 Task: Use the formula "ROWS" in spreadsheet "Project portfolio".
Action: Mouse moved to (101, 70)
Screenshot: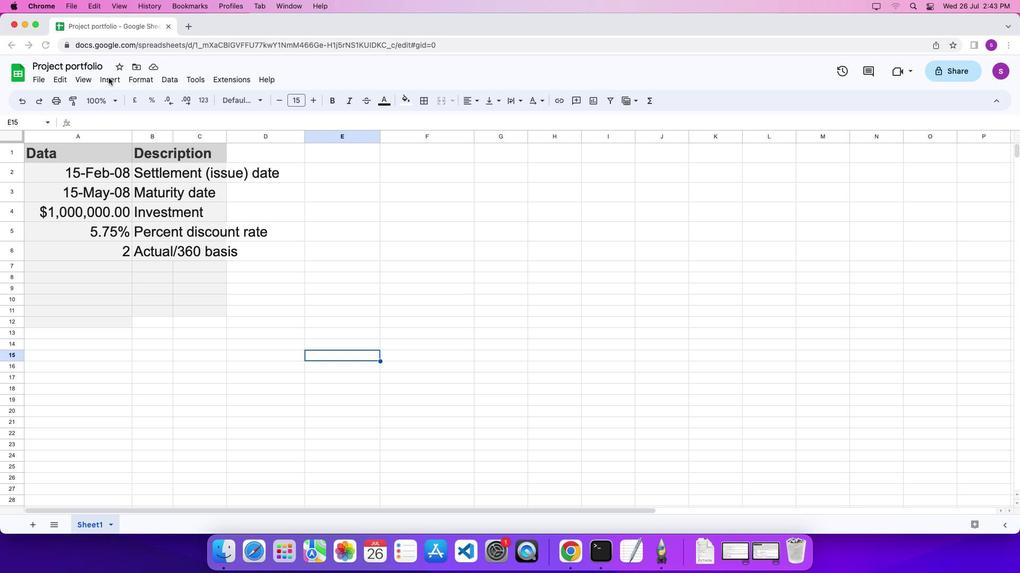 
Action: Mouse pressed left at (101, 70)
Screenshot: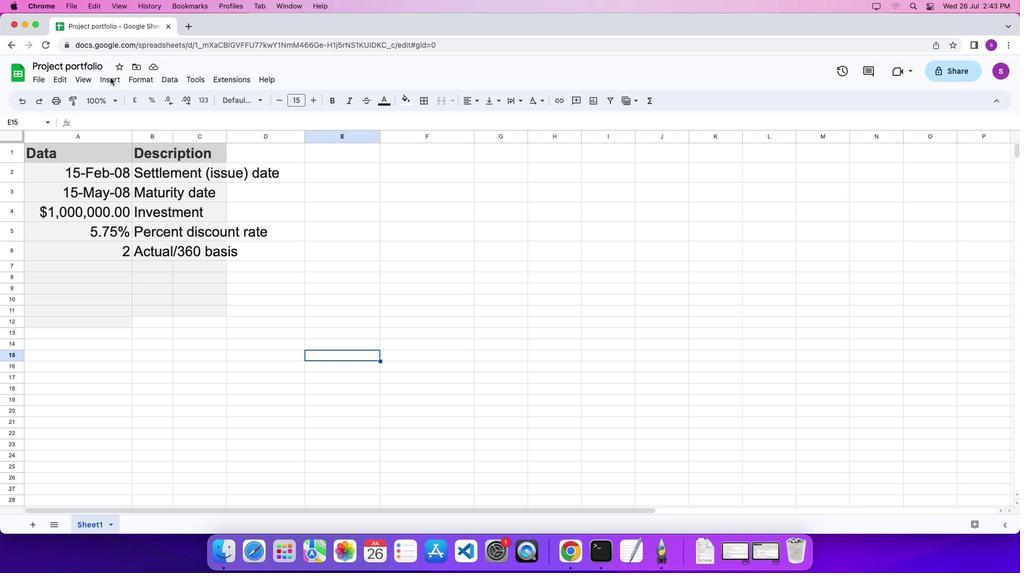 
Action: Mouse moved to (107, 71)
Screenshot: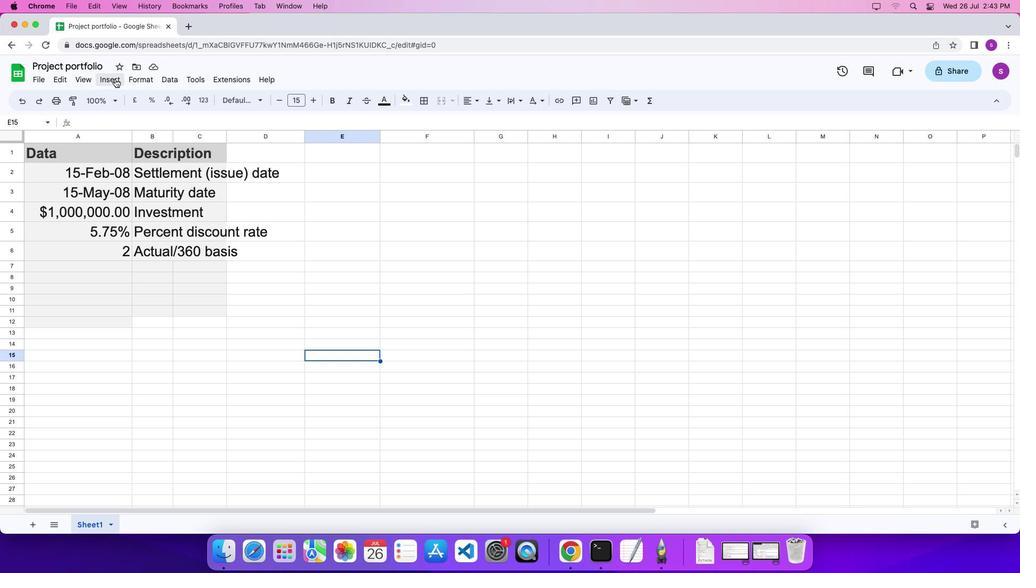 
Action: Mouse pressed left at (107, 71)
Screenshot: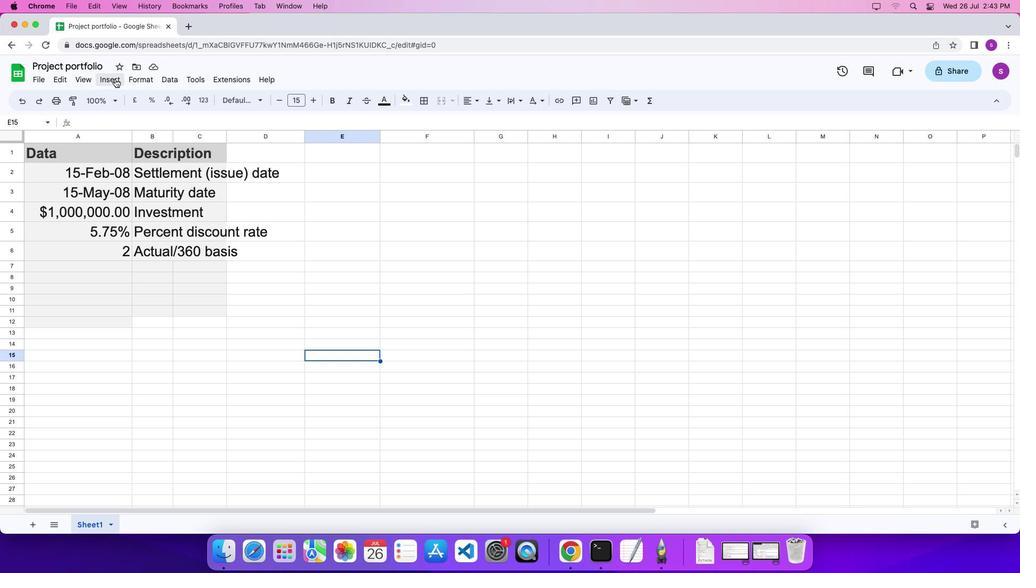 
Action: Mouse moved to (452, 519)
Screenshot: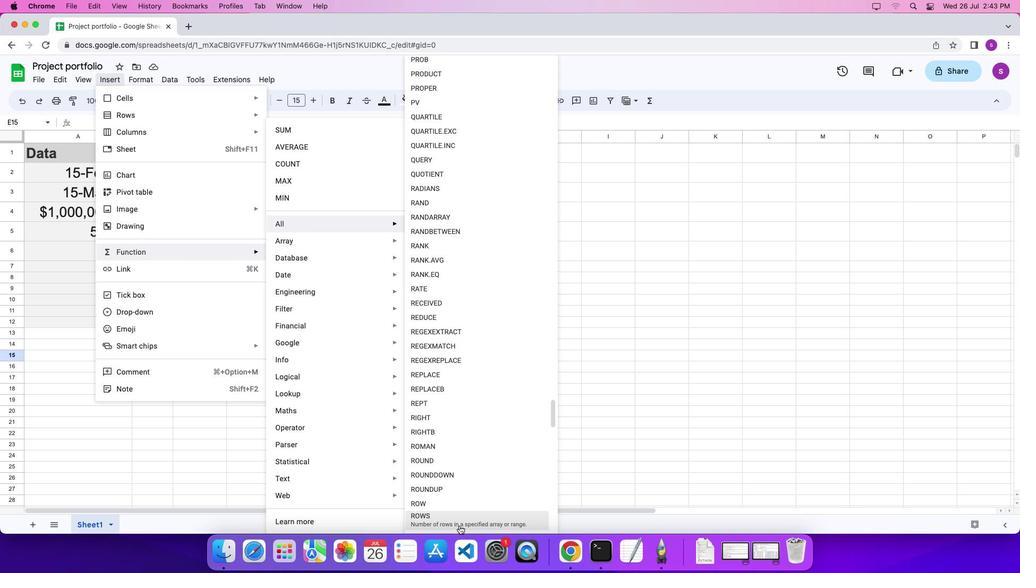 
Action: Mouse pressed left at (452, 519)
Screenshot: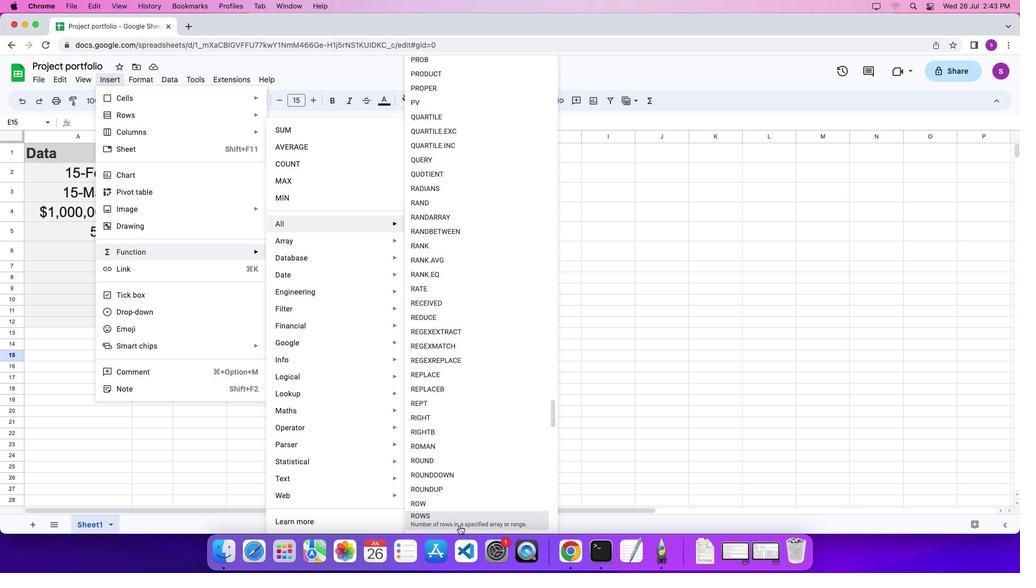 
Action: Mouse moved to (198, 185)
Screenshot: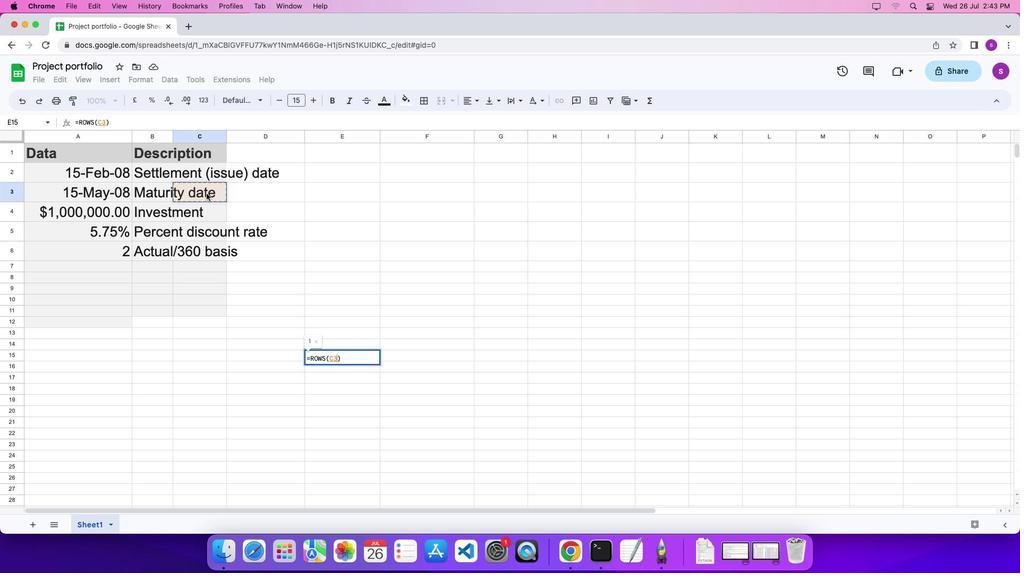 
Action: Mouse pressed left at (198, 185)
Screenshot: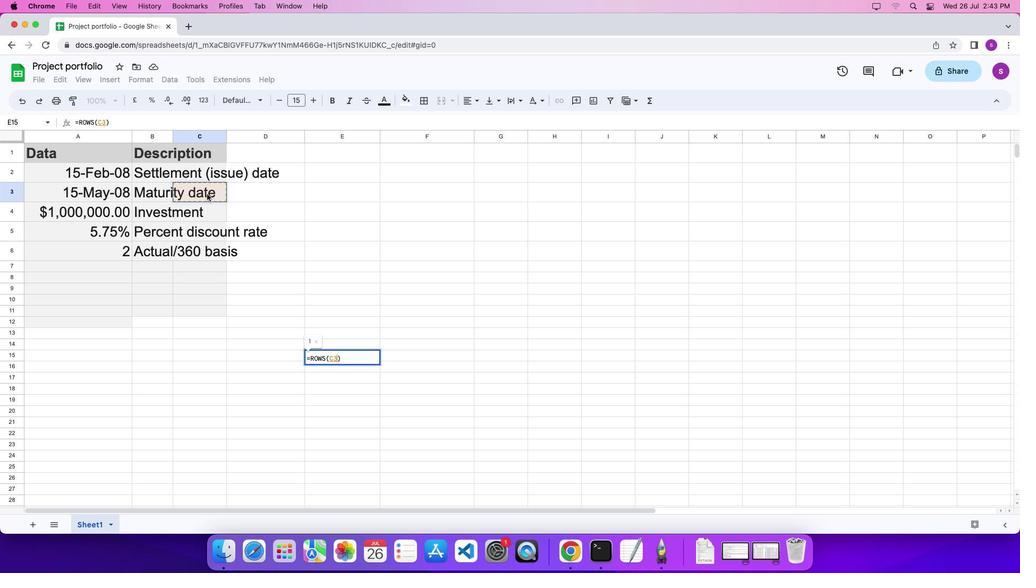 
Action: Mouse moved to (203, 240)
Screenshot: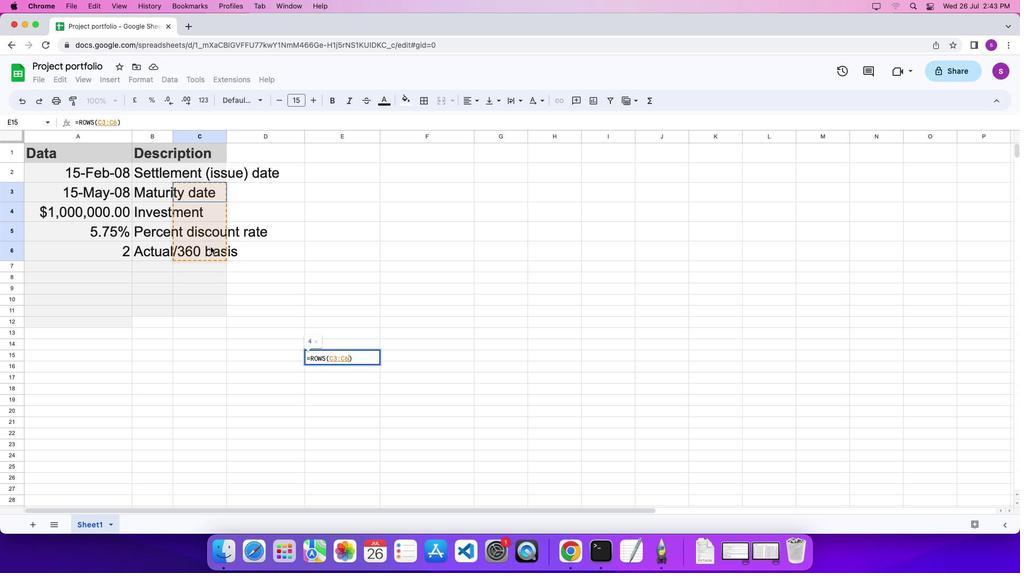 
Action: Key pressed '\x03'
Screenshot: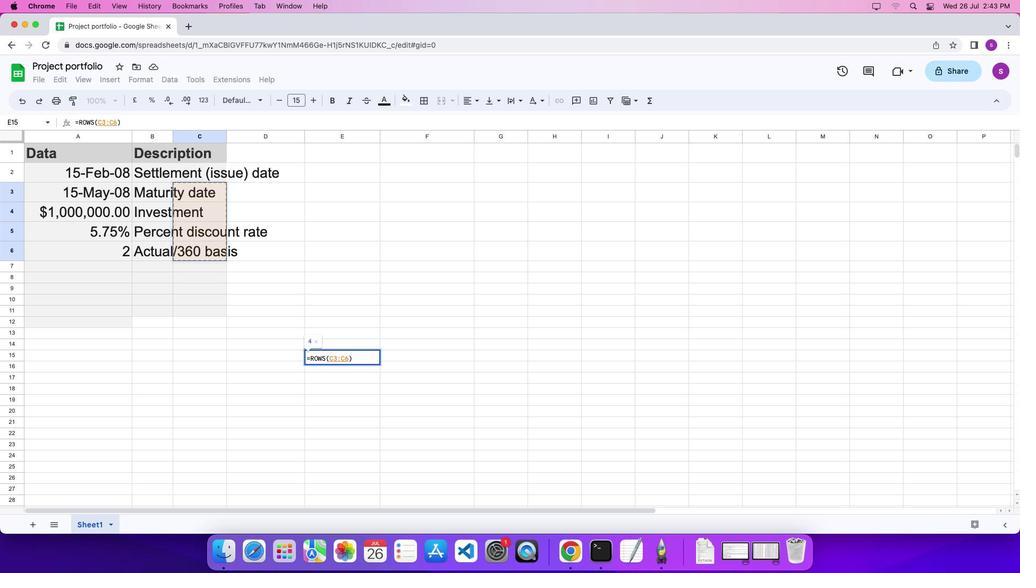 
